 Task: Use the "Next.js" template to create your new codespace.
Action: Mouse moved to (164, 109)
Screenshot: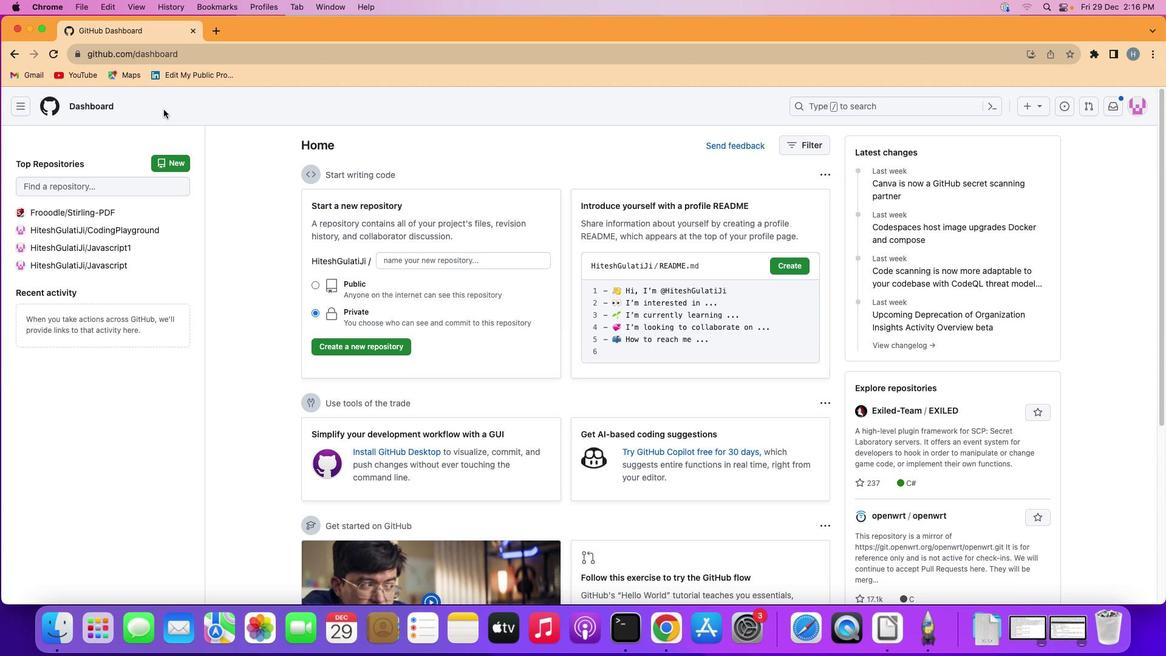 
Action: Mouse pressed left at (164, 109)
Screenshot: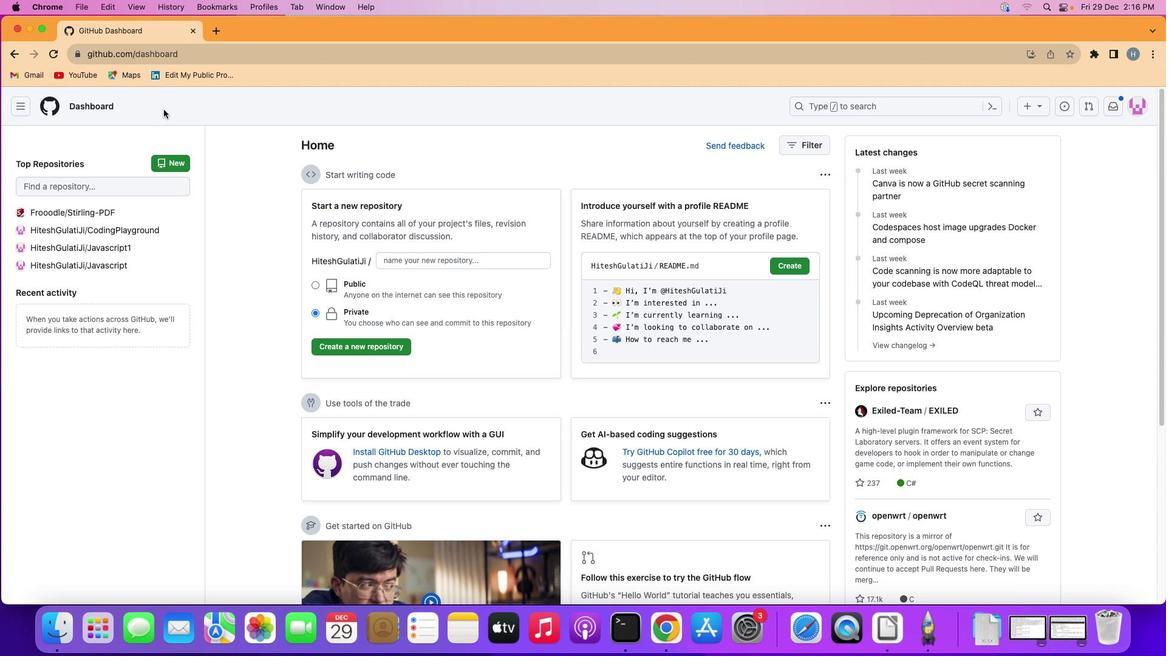 
Action: Mouse moved to (23, 105)
Screenshot: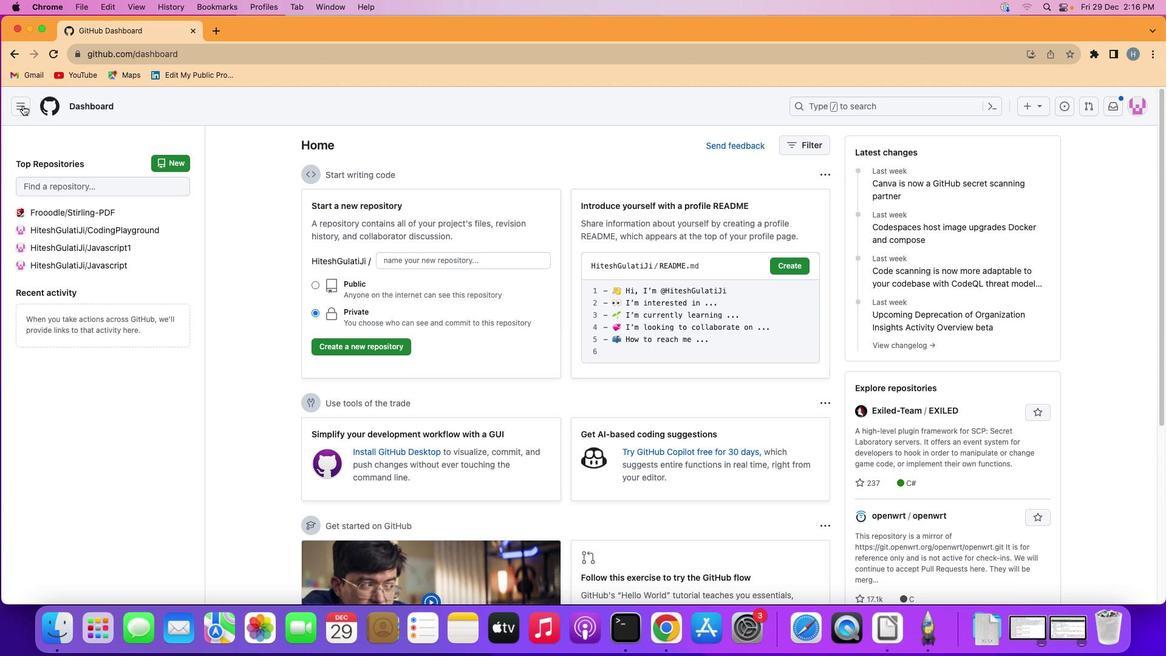
Action: Mouse pressed left at (23, 105)
Screenshot: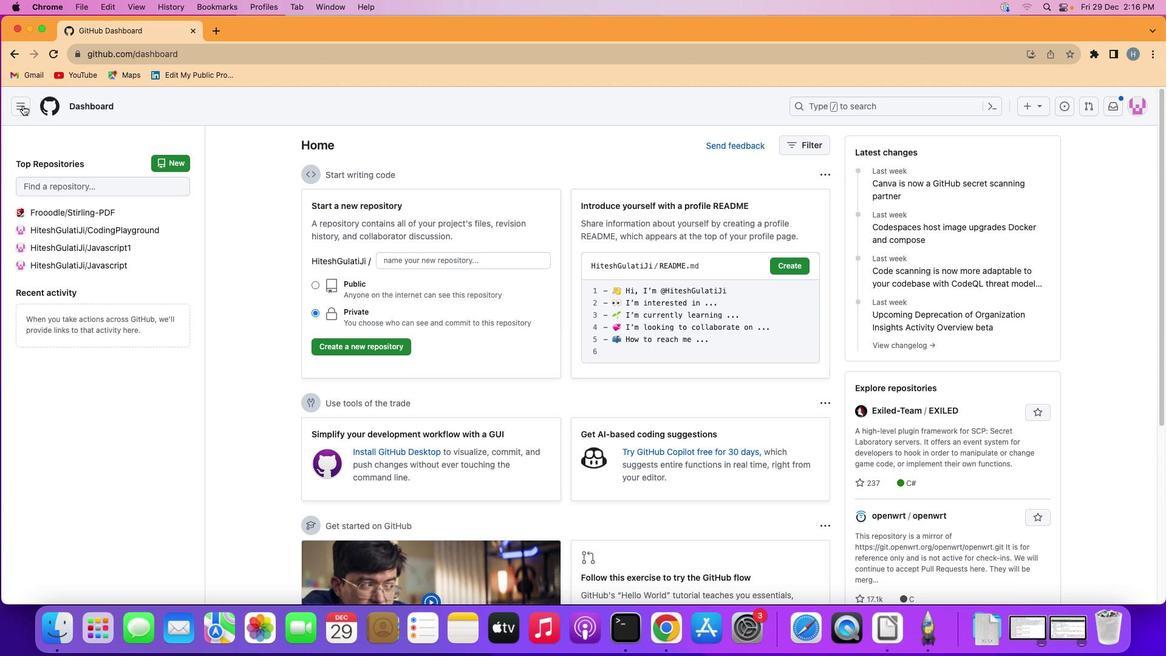 
Action: Mouse moved to (88, 235)
Screenshot: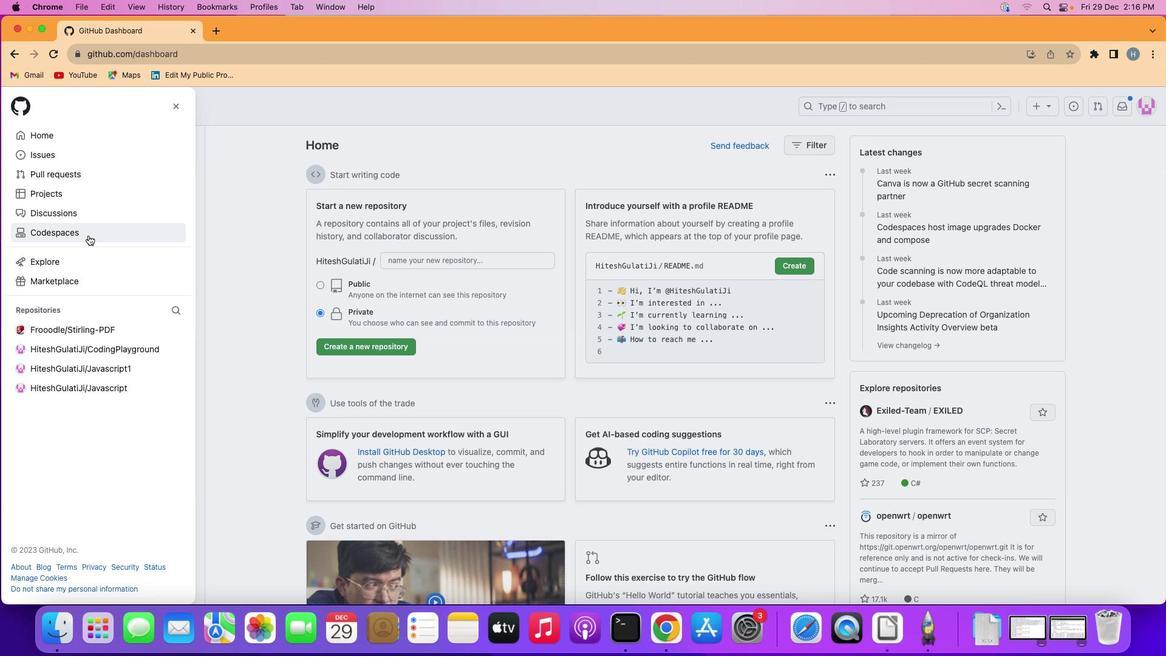 
Action: Mouse pressed left at (88, 235)
Screenshot: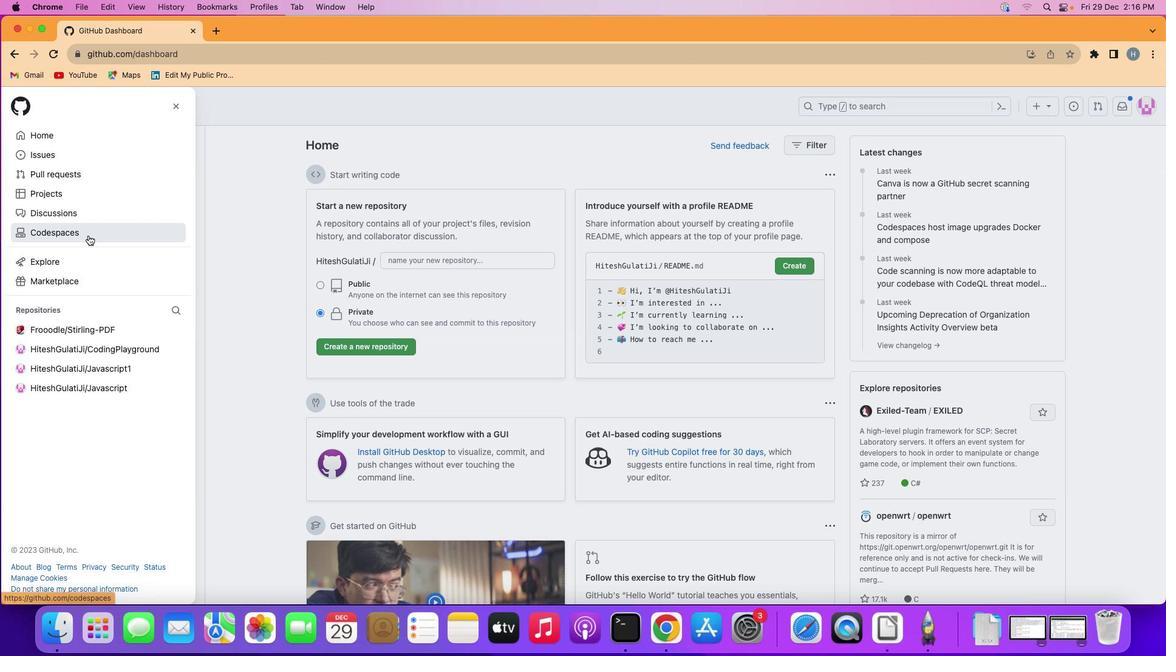 
Action: Mouse moved to (116, 175)
Screenshot: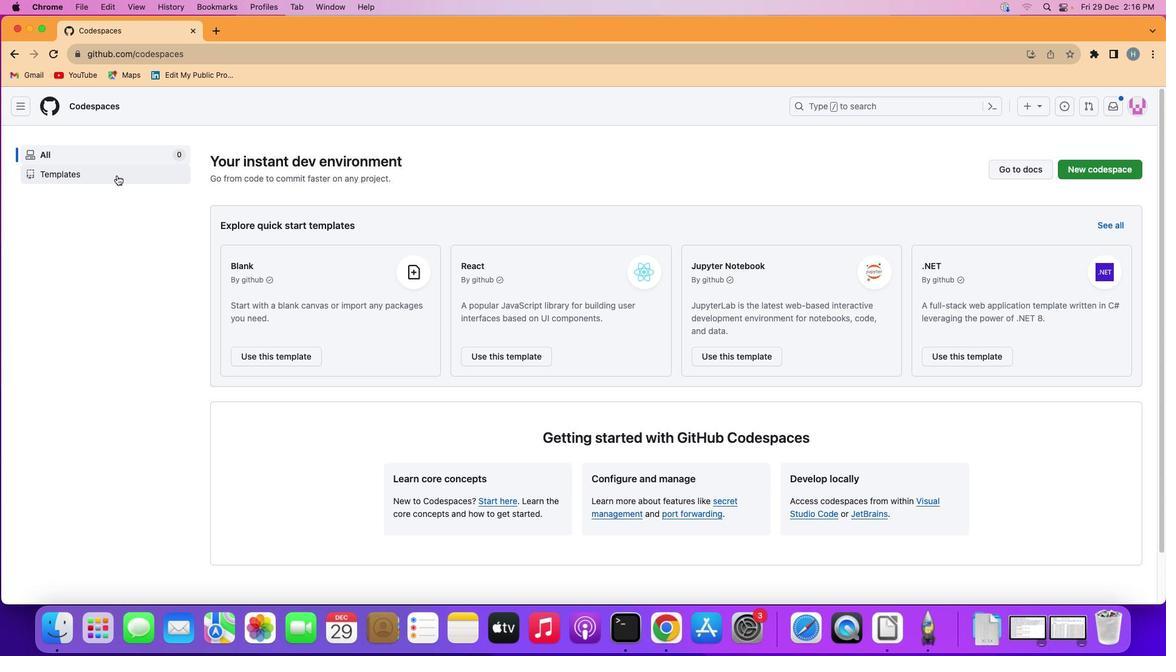 
Action: Mouse pressed left at (116, 175)
Screenshot: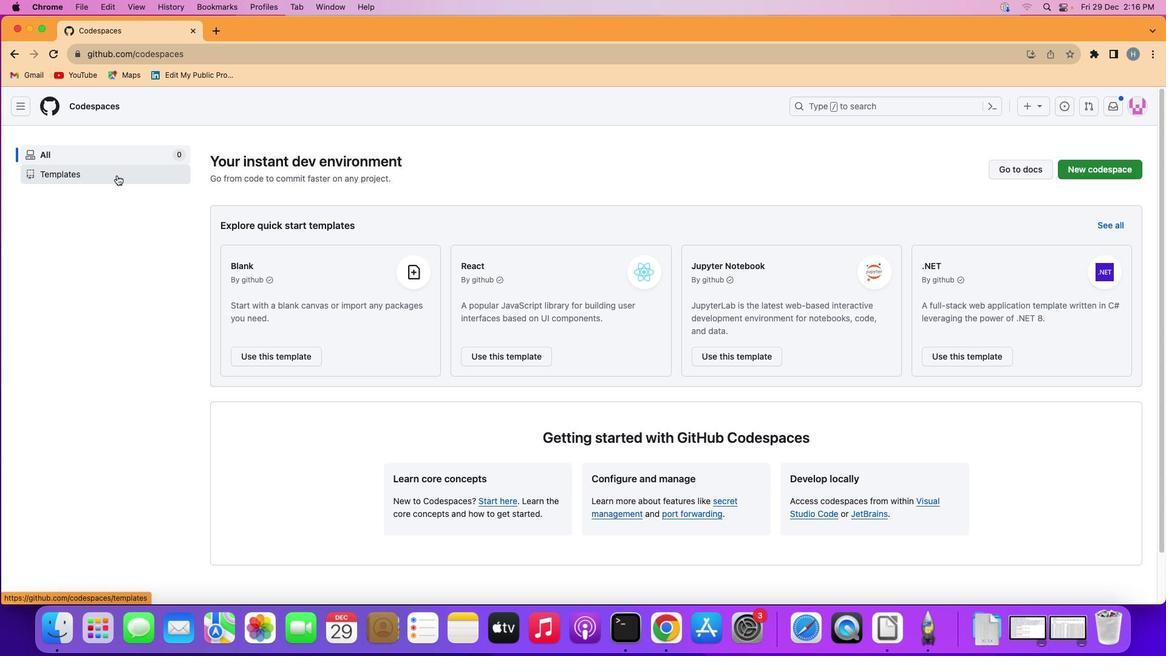 
Action: Mouse moved to (745, 442)
Screenshot: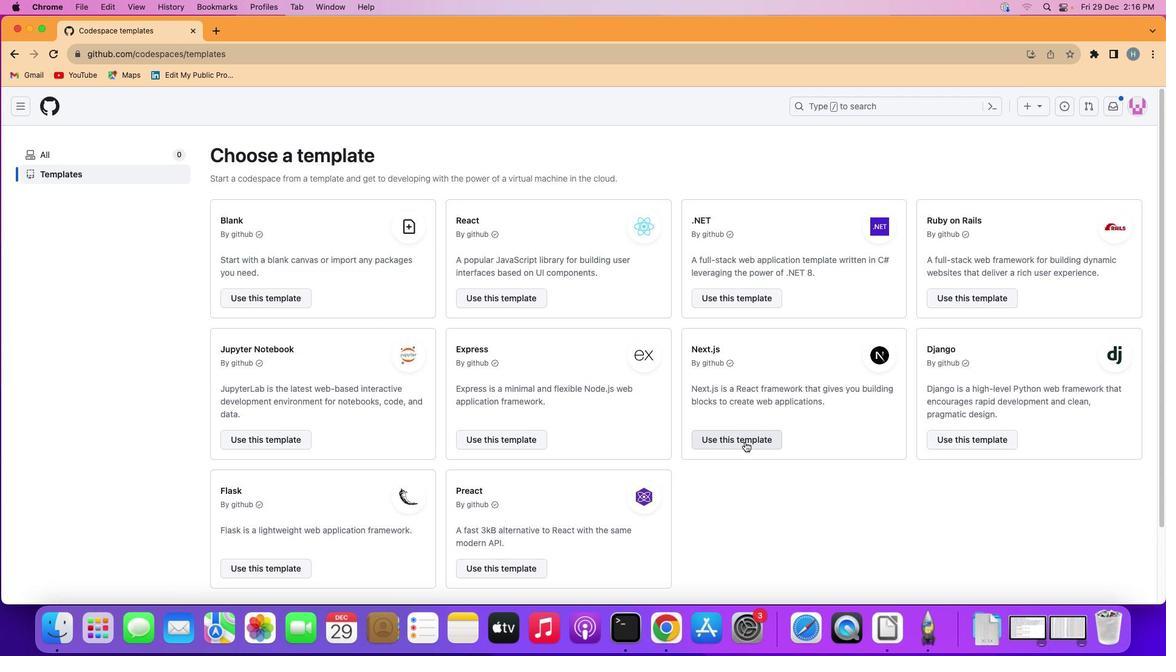 
Action: Mouse pressed left at (745, 442)
Screenshot: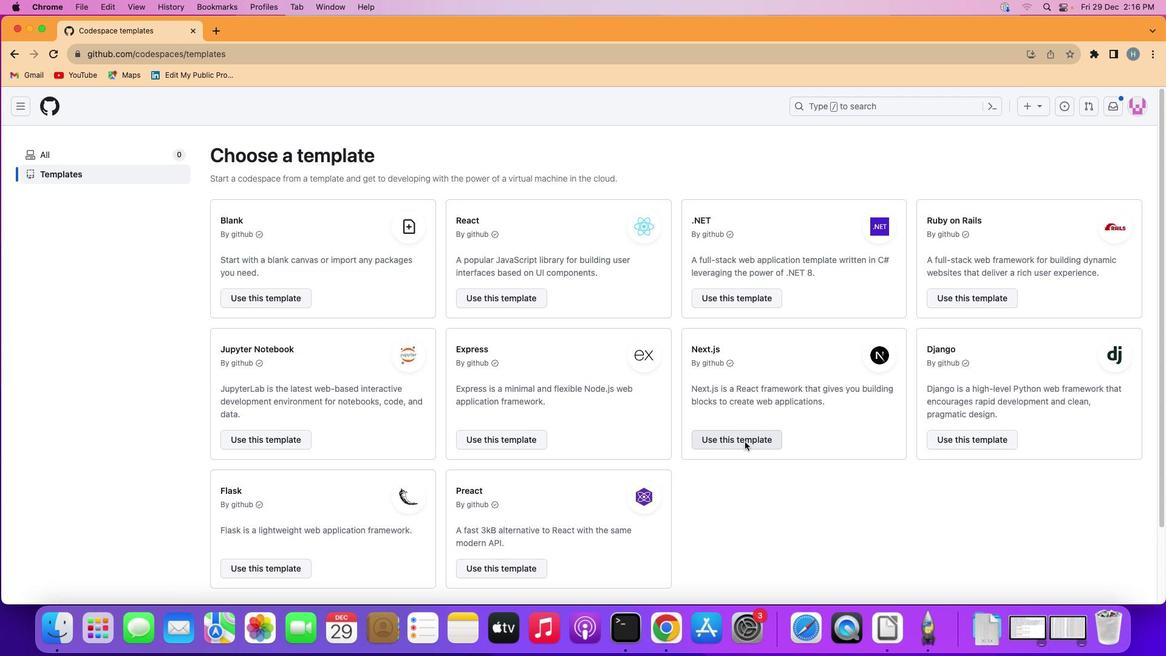
Action: Mouse moved to (527, 415)
Screenshot: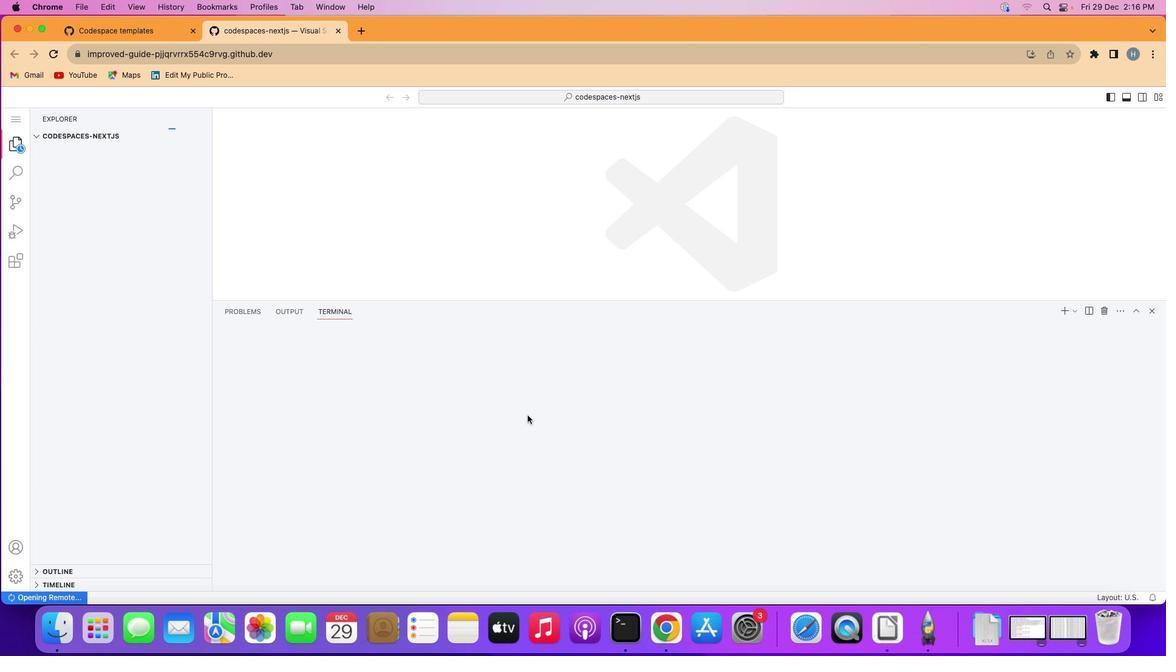 
